 Task: Enable require all devices to sign in with a new password.
Action: Mouse moved to (748, 102)
Screenshot: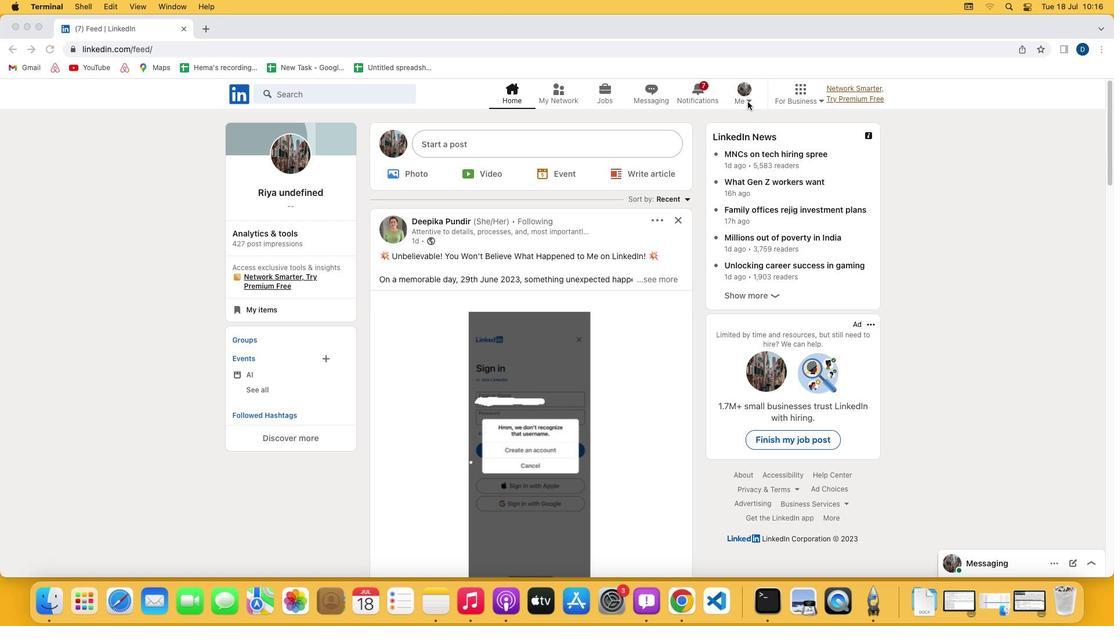 
Action: Mouse pressed left at (748, 102)
Screenshot: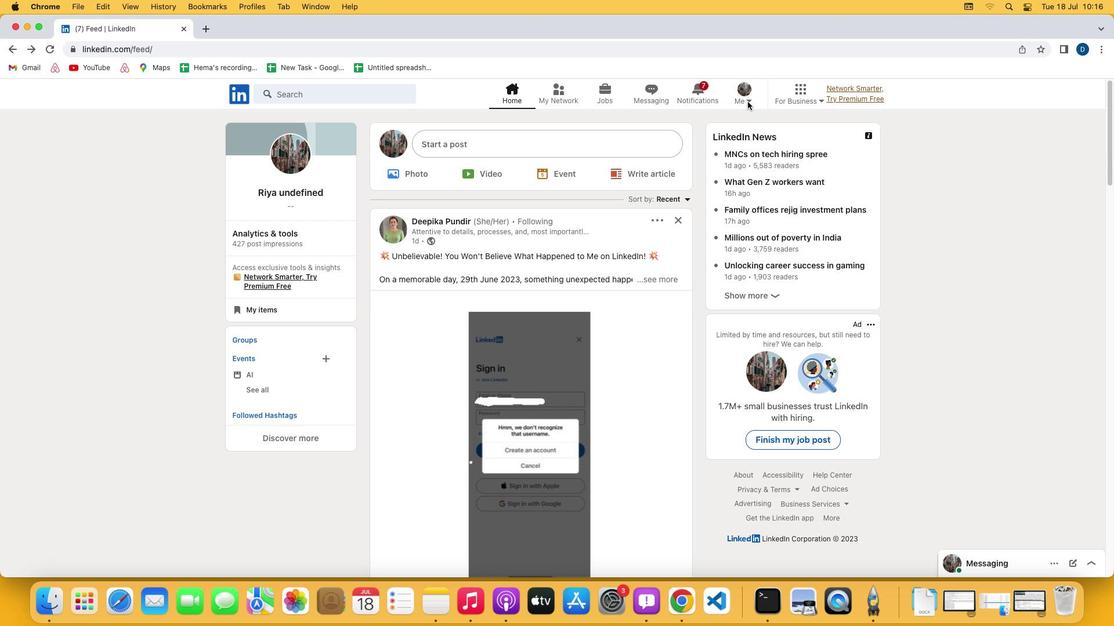 
Action: Mouse moved to (751, 101)
Screenshot: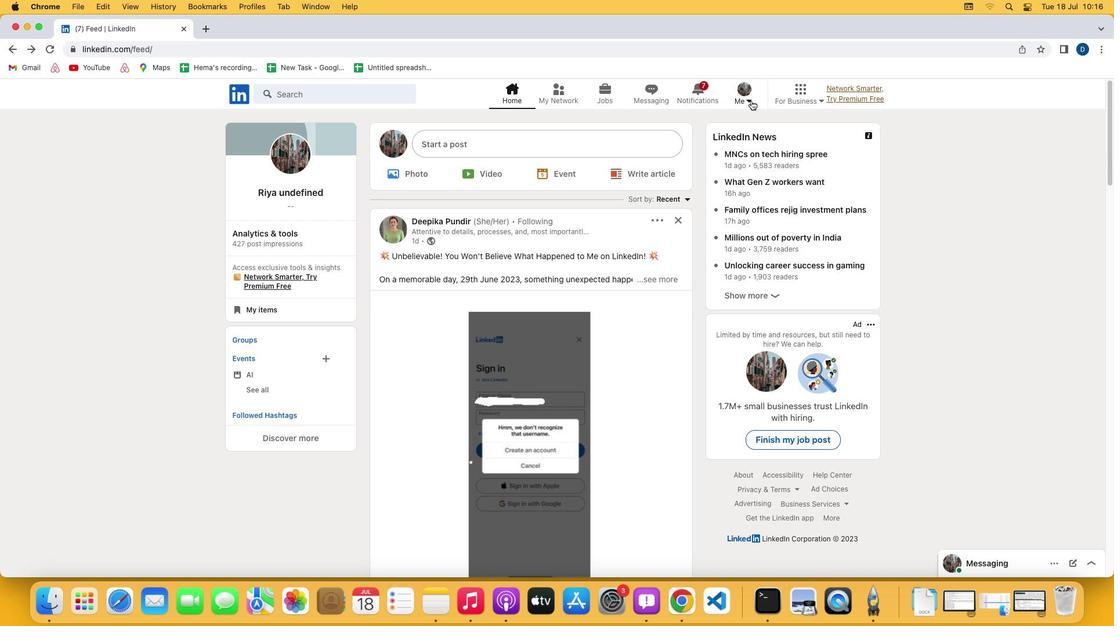 
Action: Mouse pressed left at (751, 101)
Screenshot: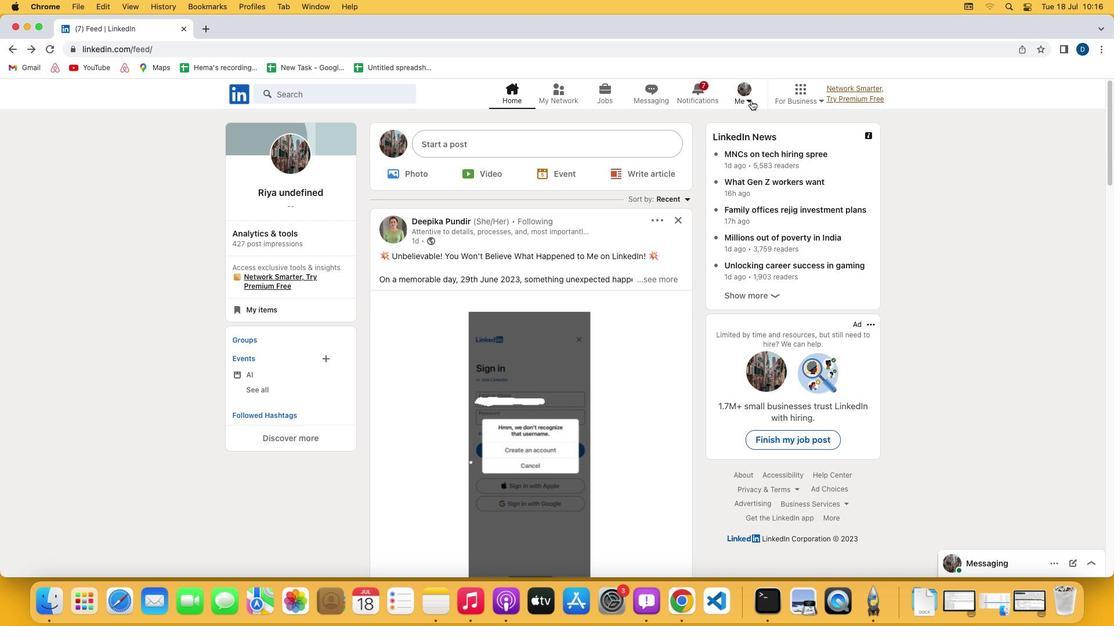 
Action: Mouse moved to (658, 216)
Screenshot: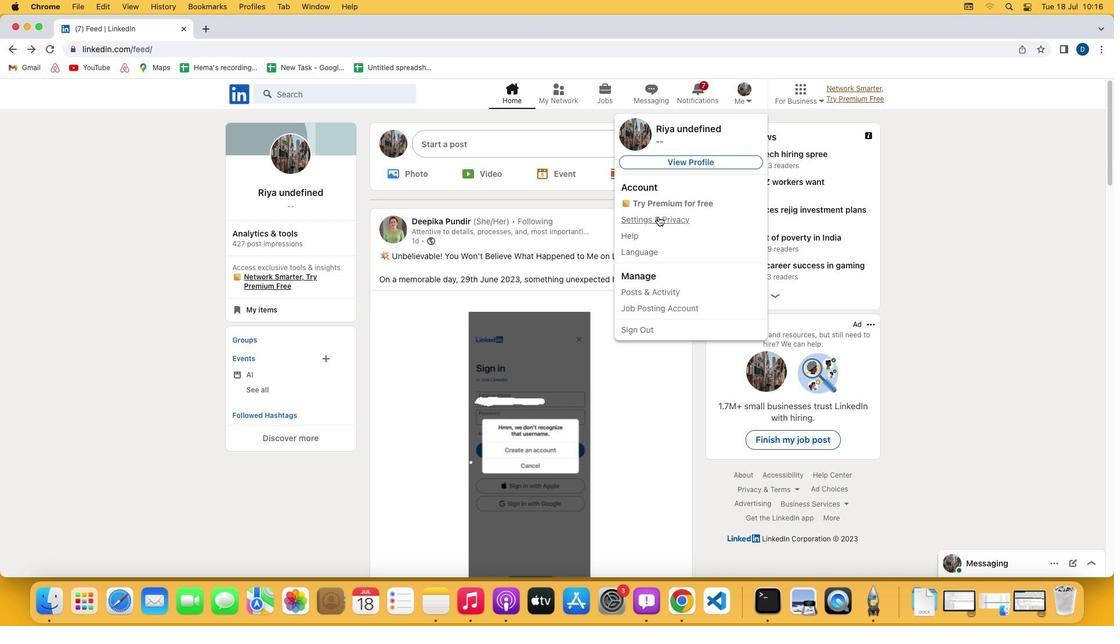 
Action: Mouse pressed left at (658, 216)
Screenshot: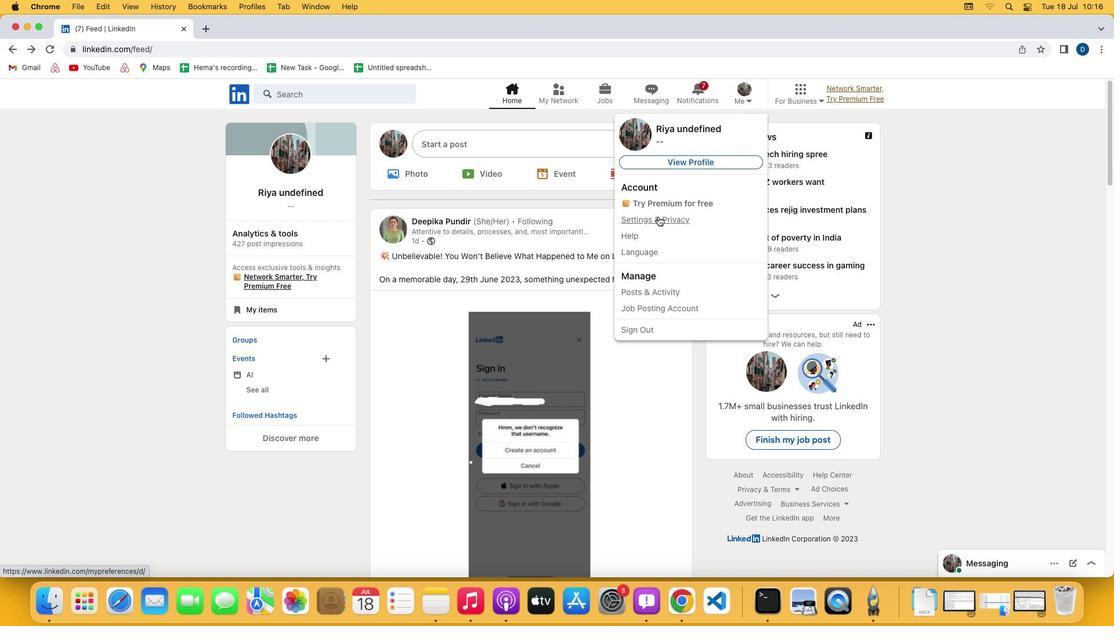 
Action: Mouse moved to (104, 221)
Screenshot: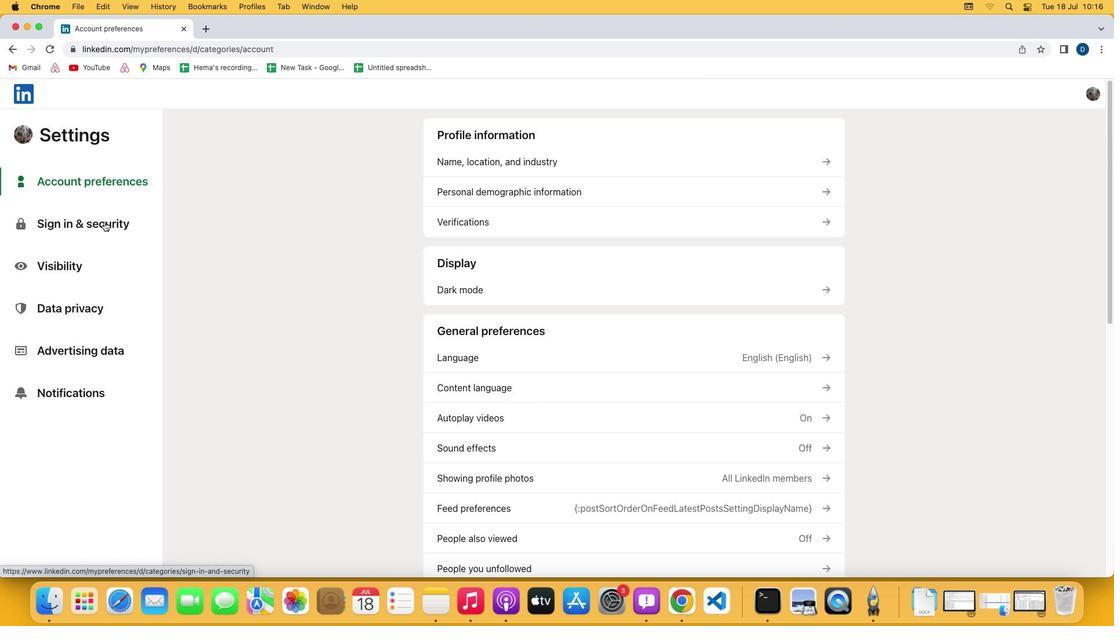 
Action: Mouse pressed left at (104, 221)
Screenshot: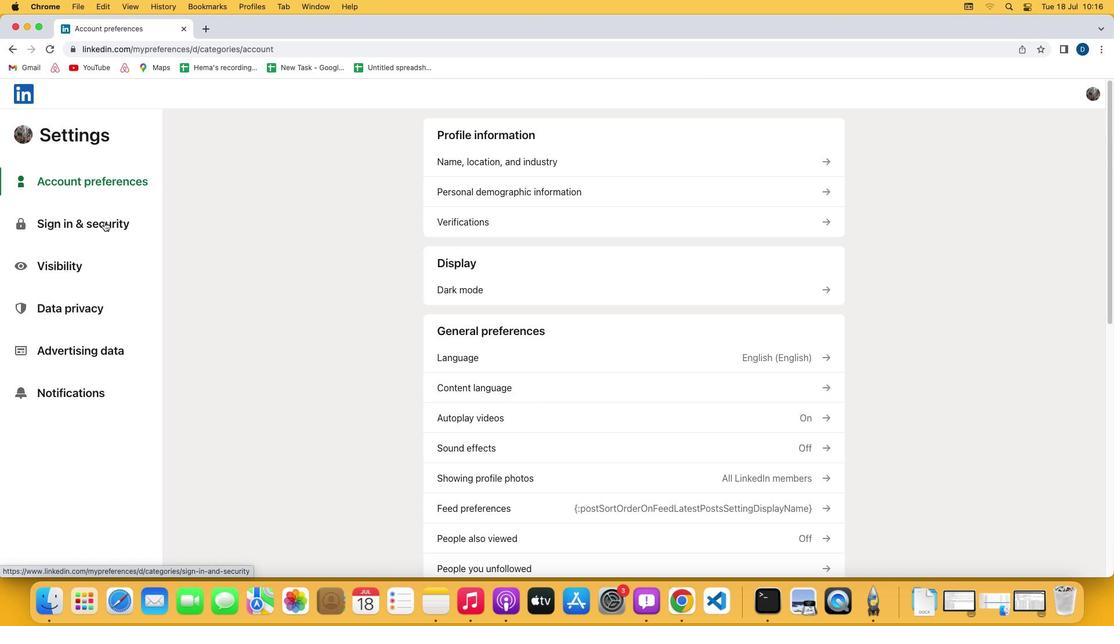 
Action: Mouse moved to (507, 224)
Screenshot: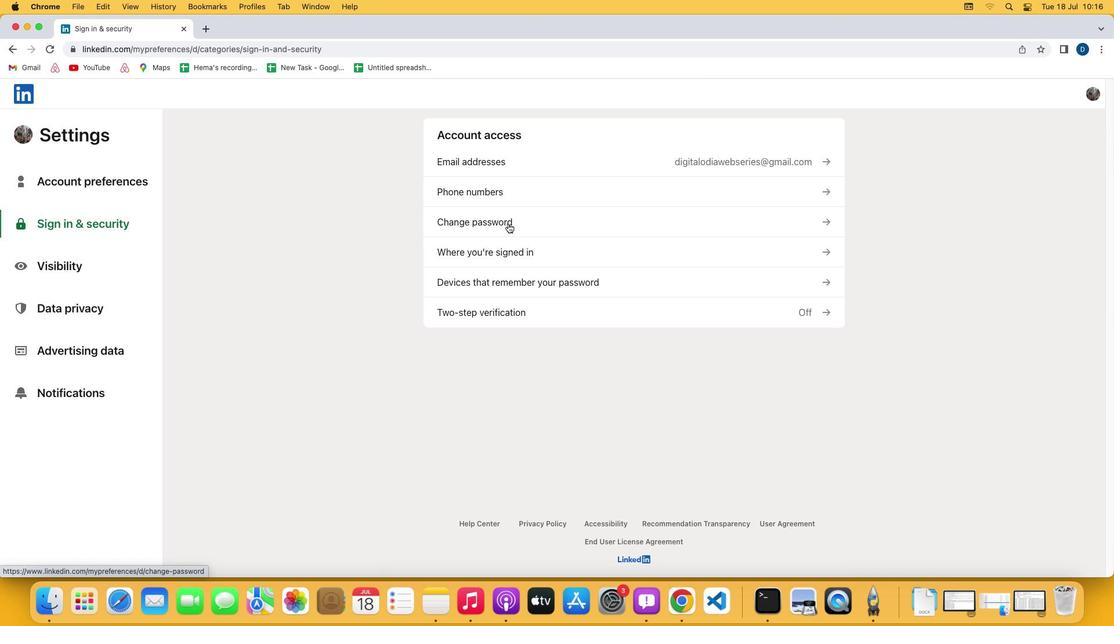 
Action: Mouse pressed left at (507, 224)
Screenshot: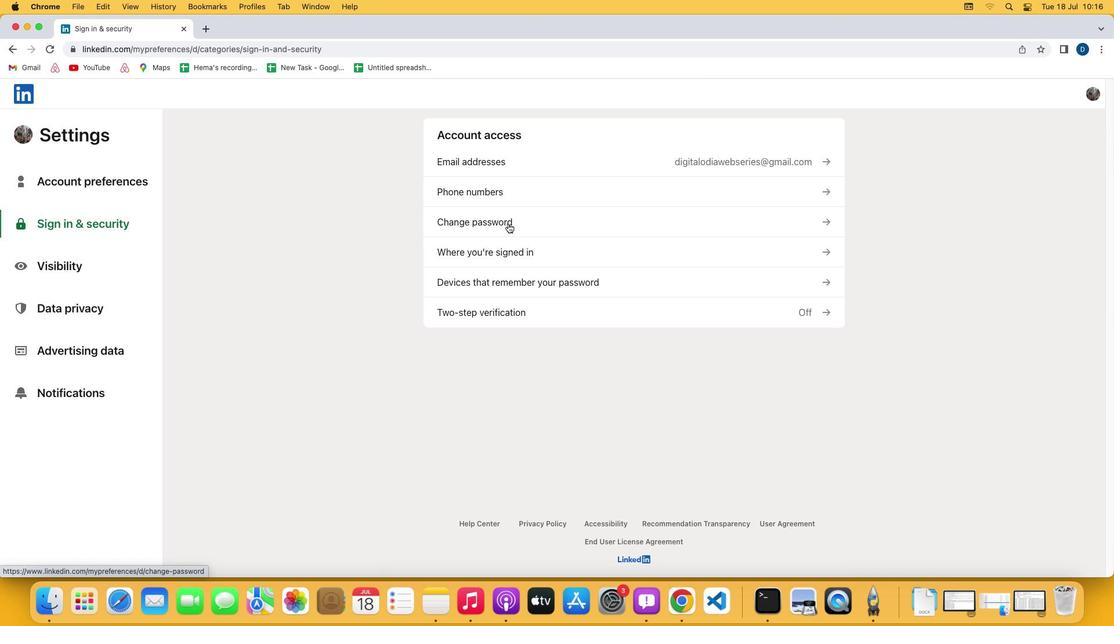 
Action: Mouse moved to (442, 367)
Screenshot: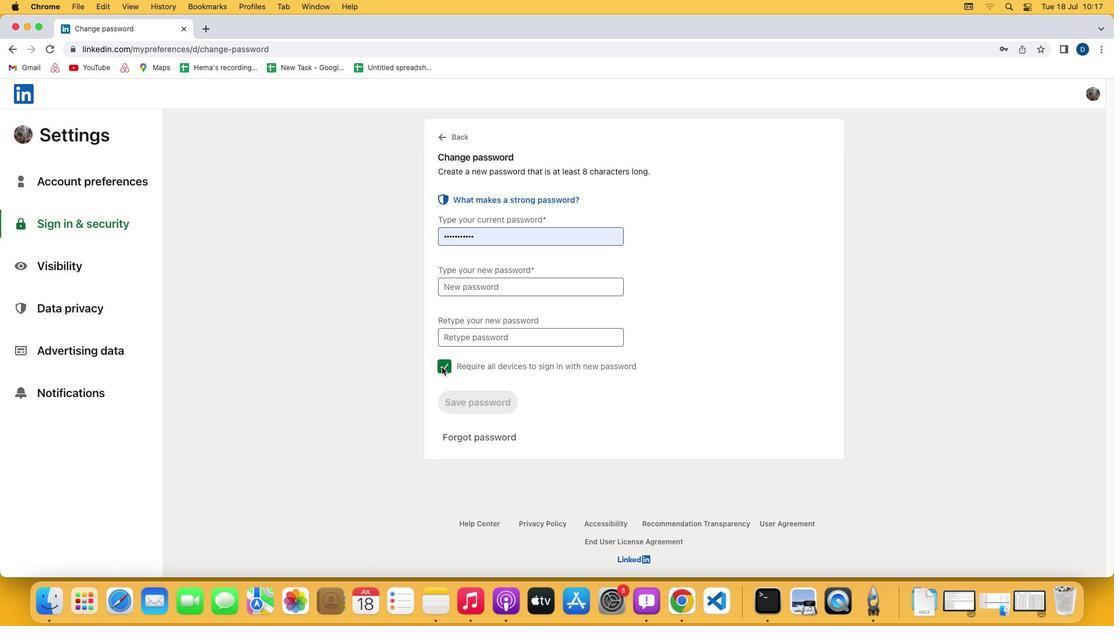 
